 Task: Assign in the project TrainForge the issue 'Improve the appâ€™s caching system for faster data retrieval' to the sprint 'Agile Avengers'.
Action: Mouse moved to (870, 218)
Screenshot: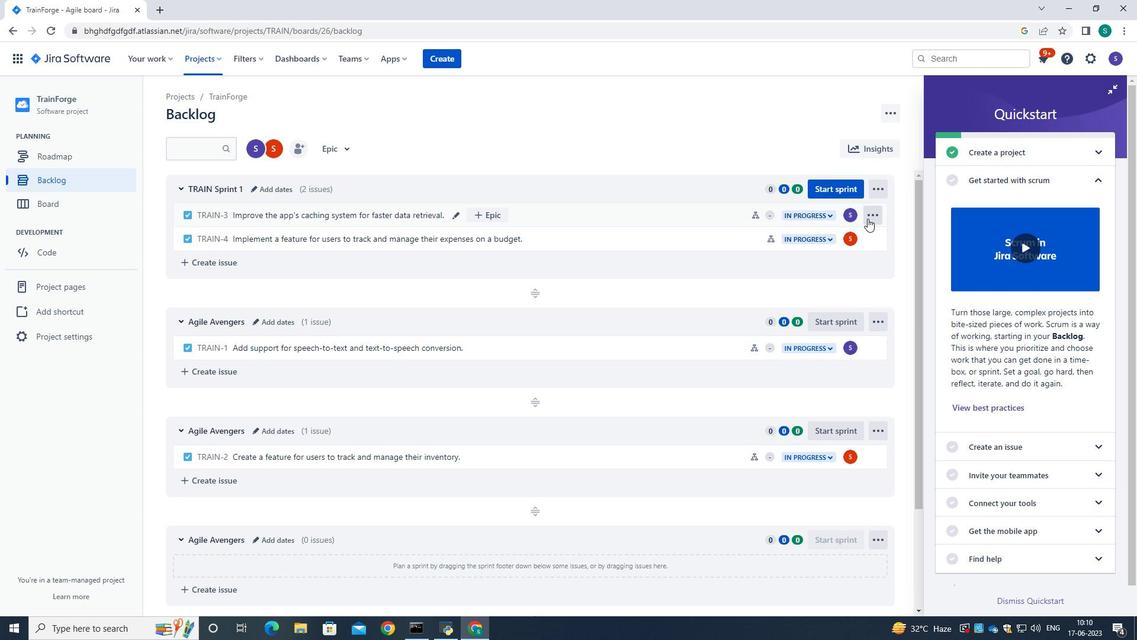 
Action: Mouse pressed left at (870, 218)
Screenshot: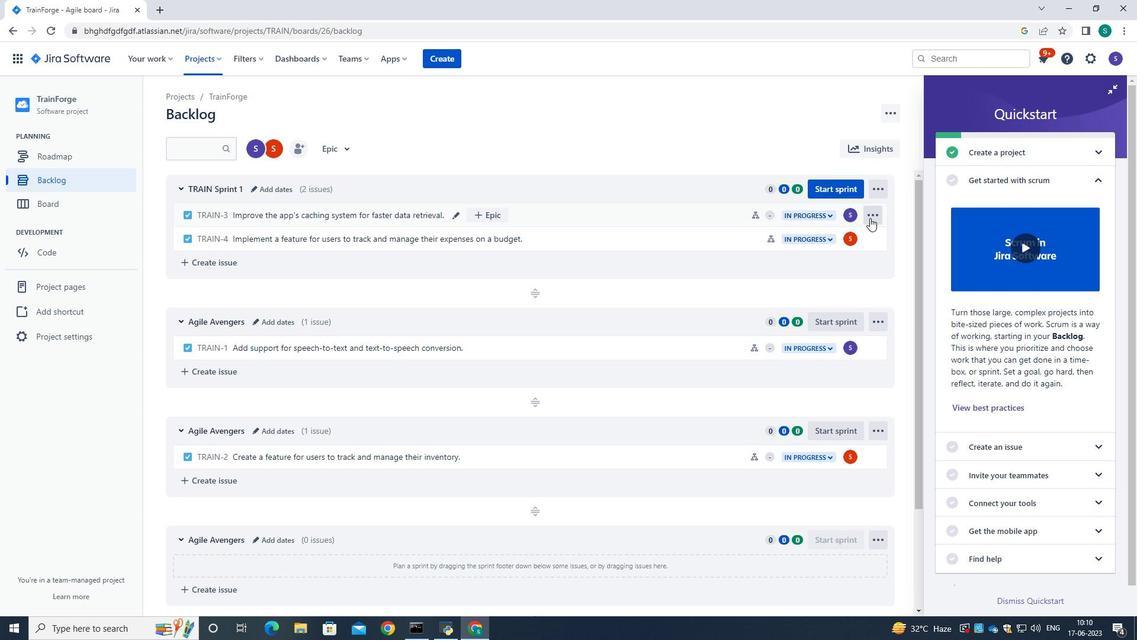 
Action: Mouse moved to (842, 394)
Screenshot: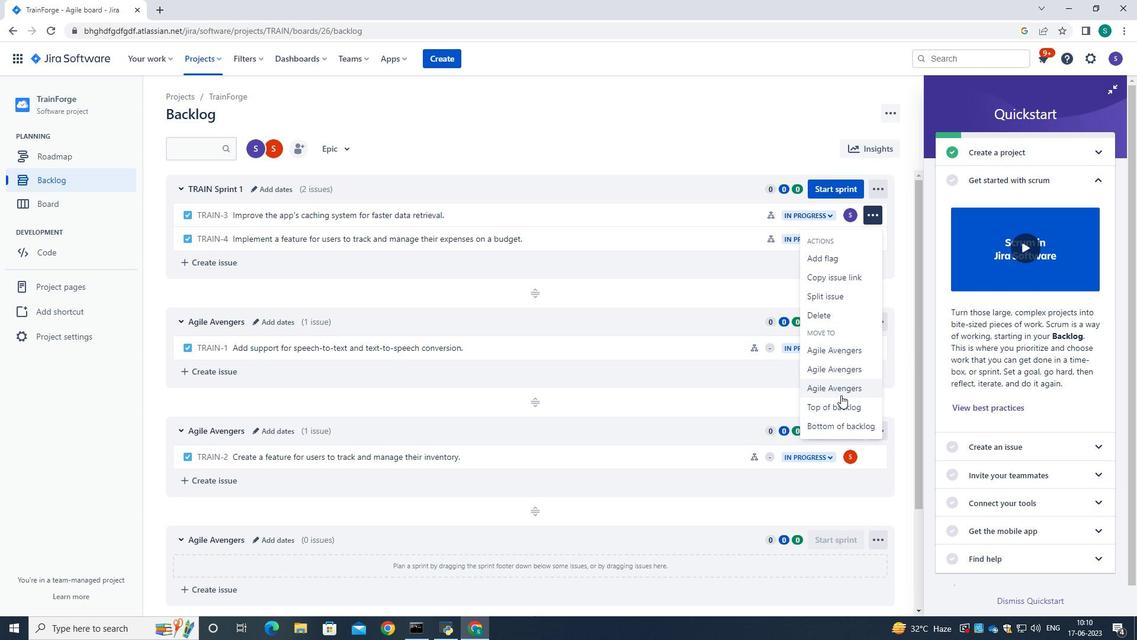 
Action: Mouse pressed left at (842, 394)
Screenshot: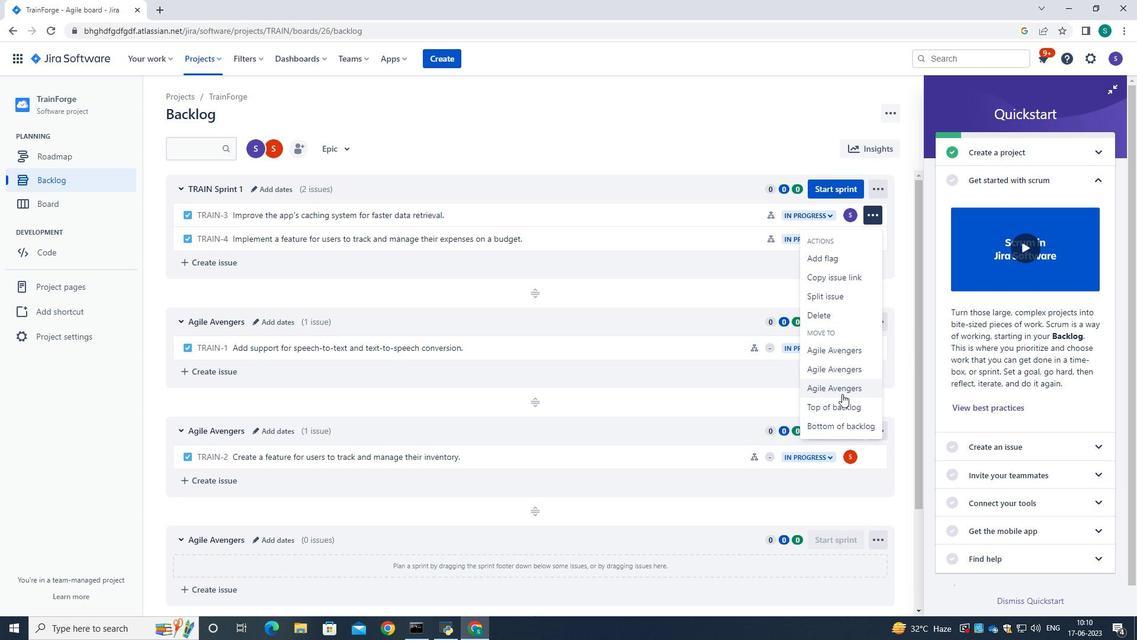 
Action: Mouse moved to (567, 139)
Screenshot: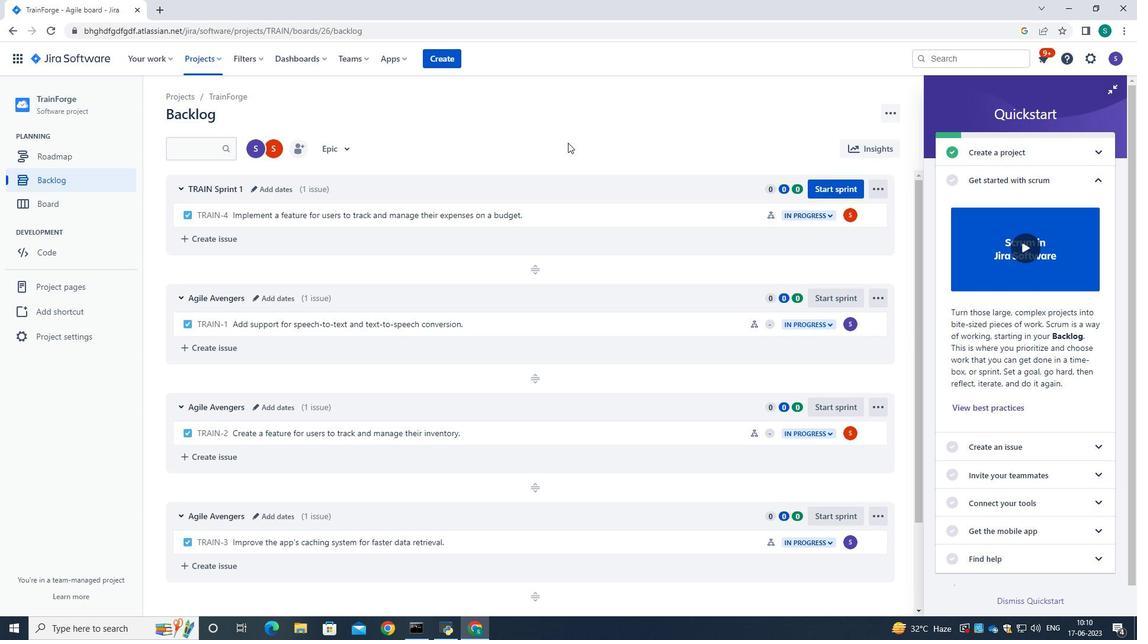 
Action: Mouse pressed left at (567, 139)
Screenshot: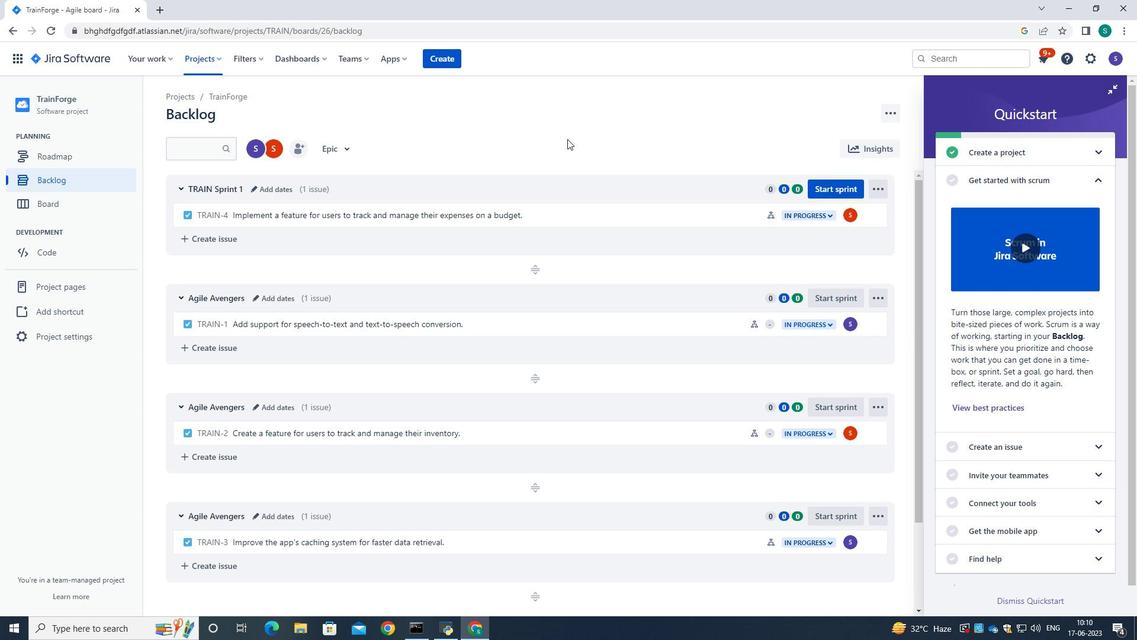 
